 Task: For heading Arial black with underline.  font size for heading18,  'Change the font style of data to'Calibri.  and font size to 9,  Change the alignment of both headline & data to Align center.  In the sheet  CashFlow
Action: Mouse moved to (16, 95)
Screenshot: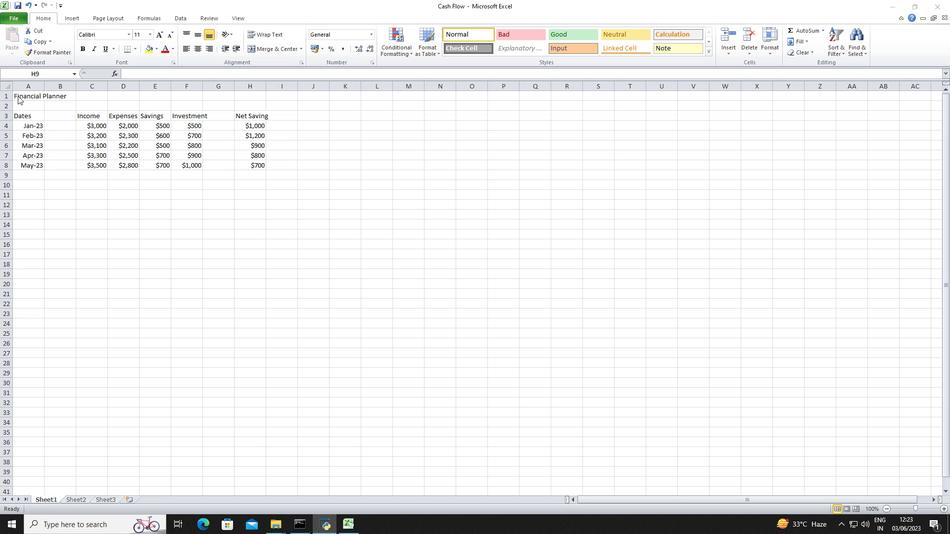 
Action: Mouse pressed left at (16, 95)
Screenshot: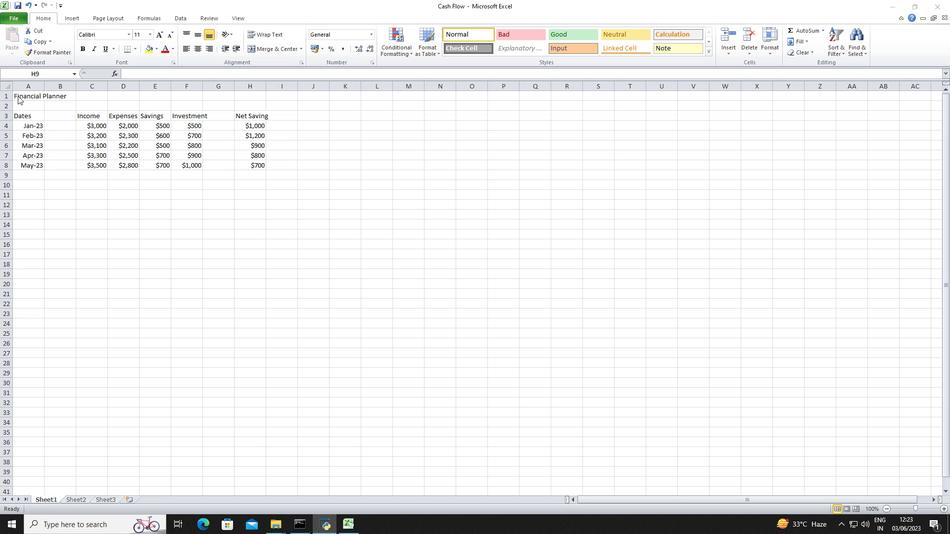 
Action: Mouse moved to (15, 96)
Screenshot: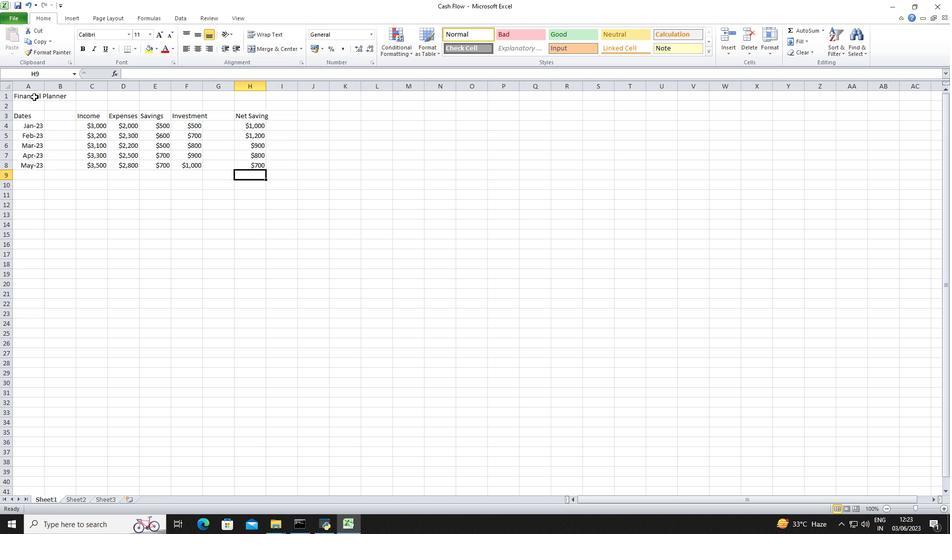 
Action: Mouse pressed left at (15, 96)
Screenshot: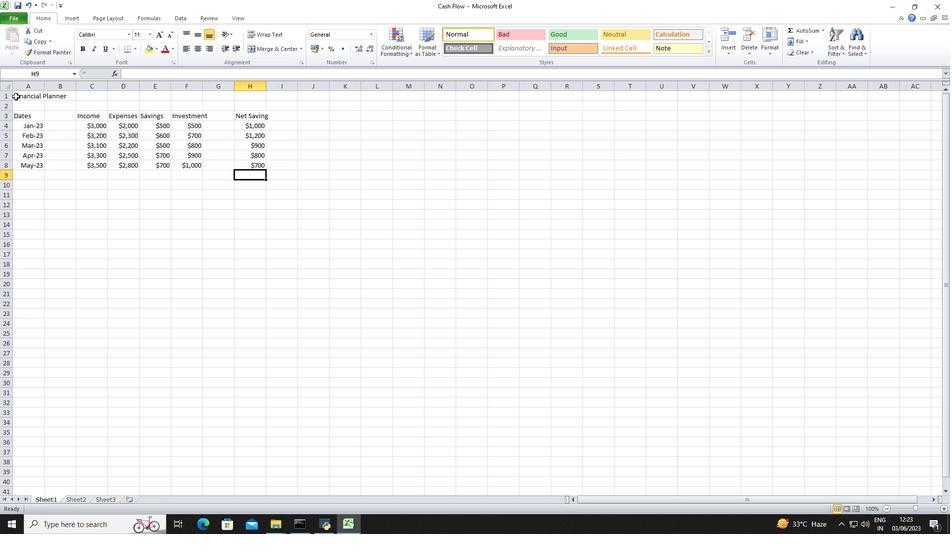 
Action: Mouse moved to (111, 34)
Screenshot: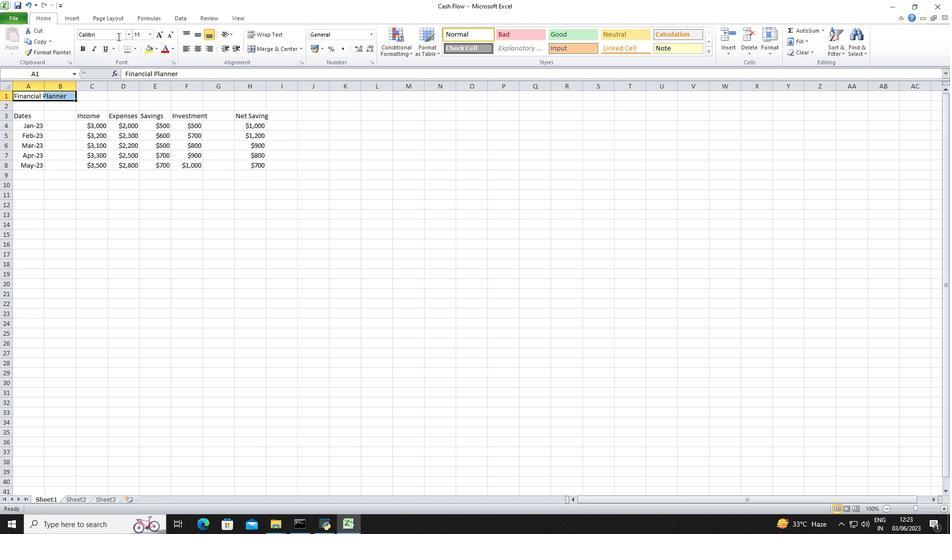 
Action: Mouse pressed left at (111, 34)
Screenshot: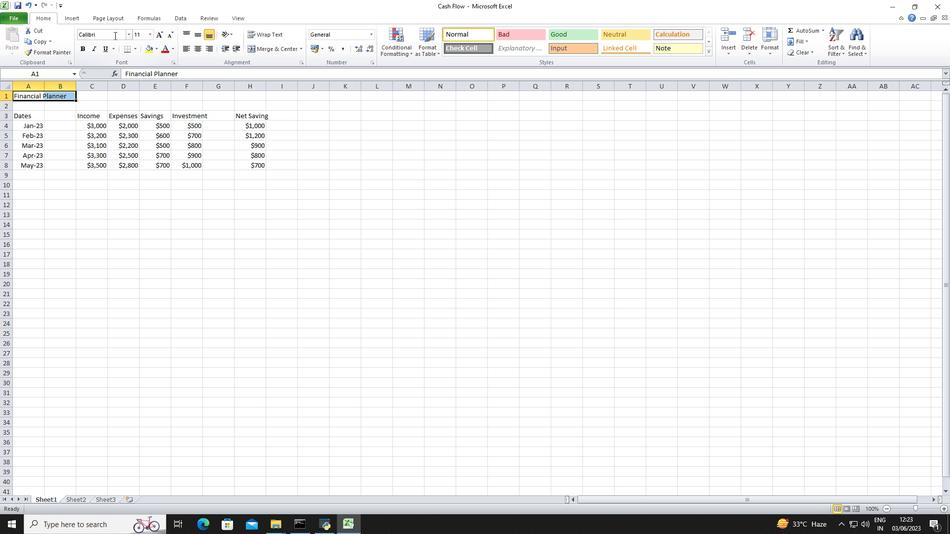 
Action: Key pressed <Key.shift>Arialk<Key.backspace><Key.space>black
Screenshot: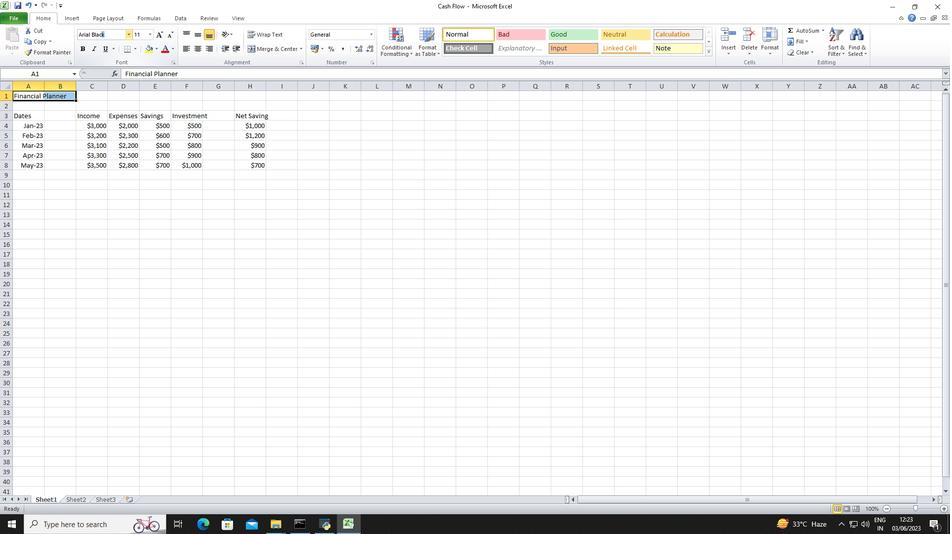 
Action: Mouse moved to (102, 52)
Screenshot: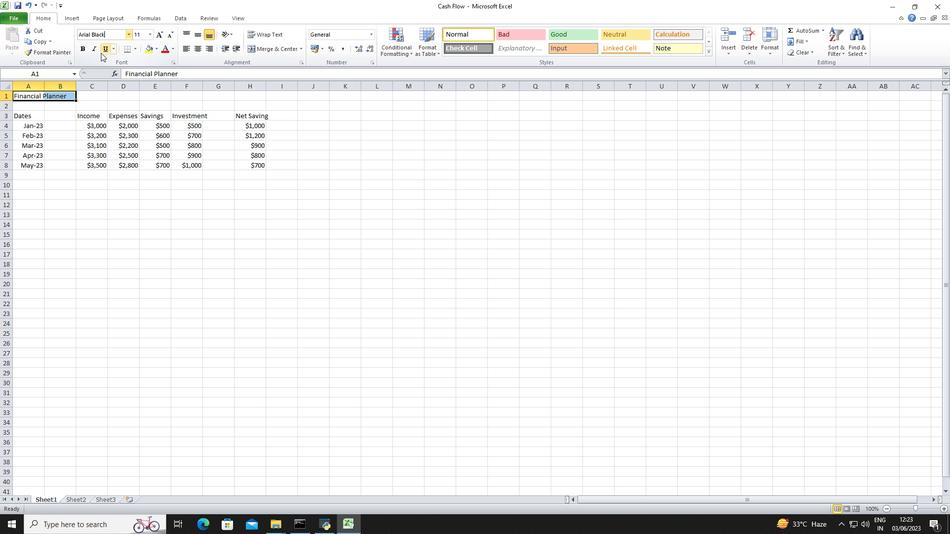 
Action: Mouse pressed left at (102, 52)
Screenshot: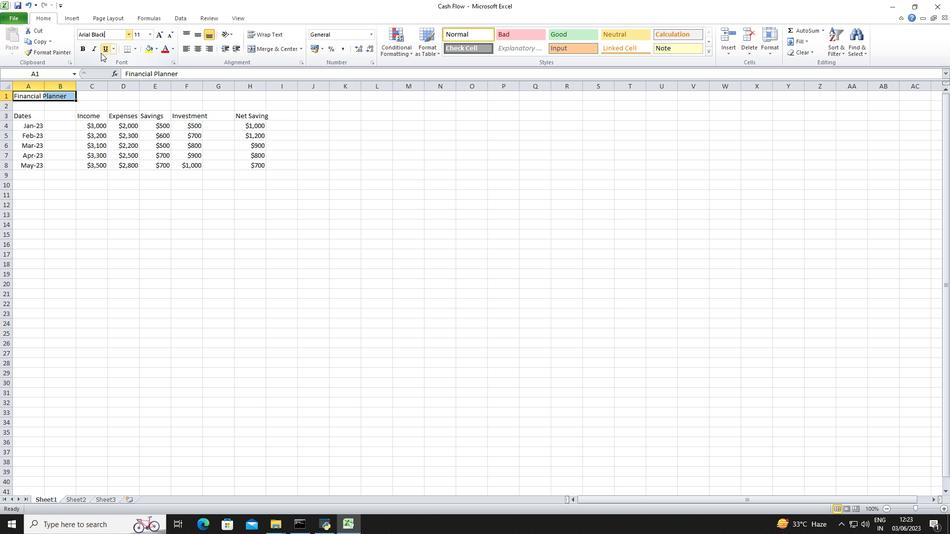 
Action: Mouse moved to (152, 35)
Screenshot: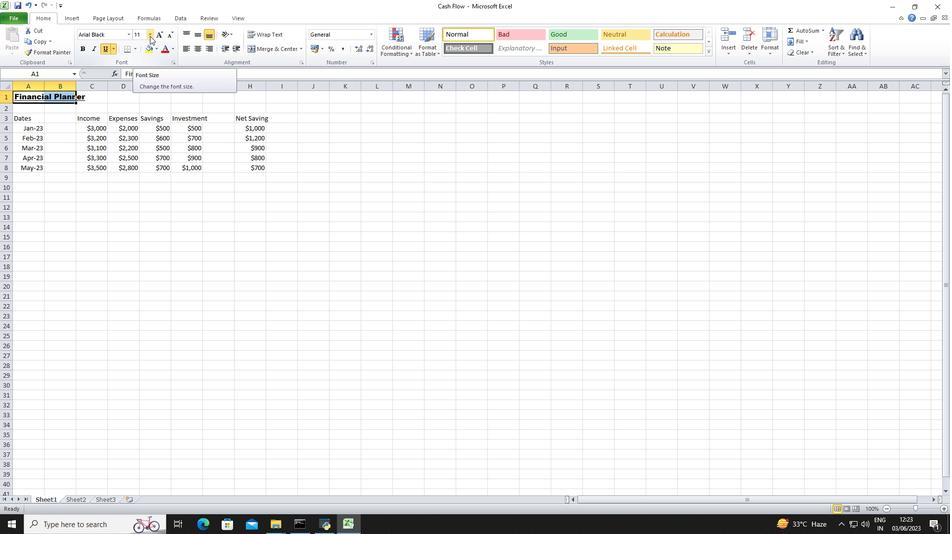 
Action: Mouse pressed left at (152, 35)
Screenshot: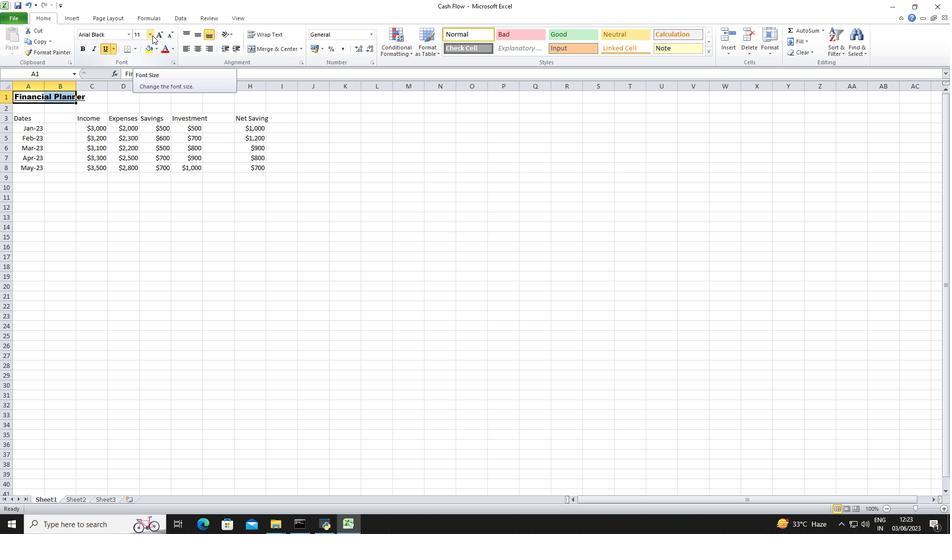 
Action: Mouse moved to (139, 102)
Screenshot: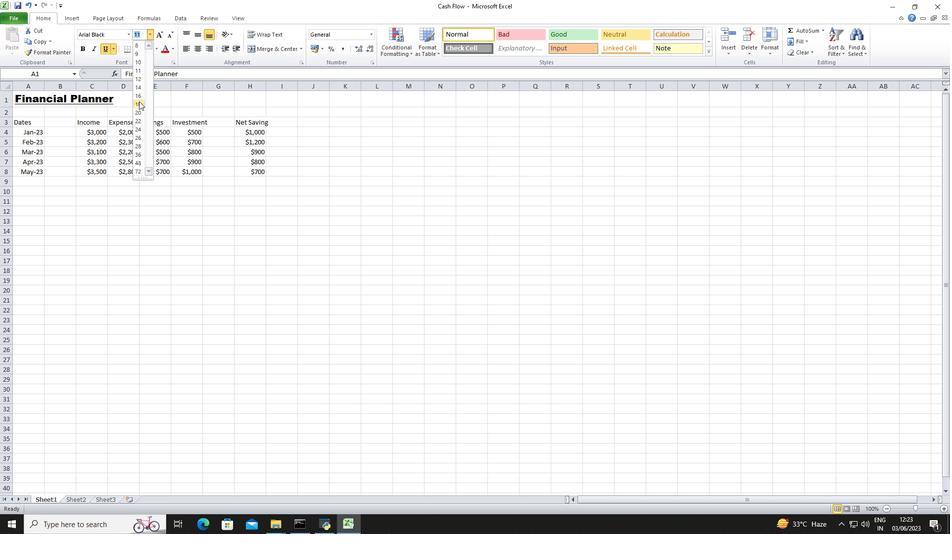 
Action: Mouse pressed left at (139, 102)
Screenshot: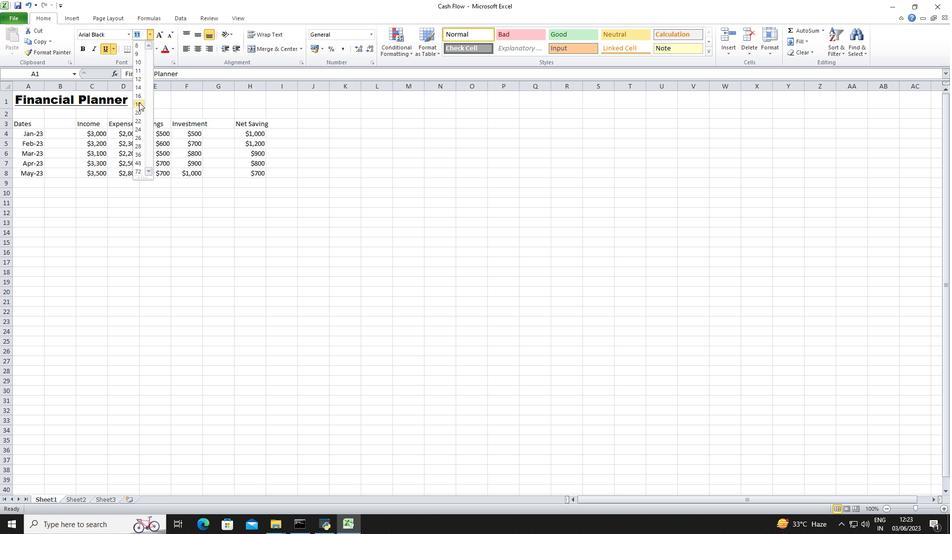 
Action: Mouse moved to (35, 124)
Screenshot: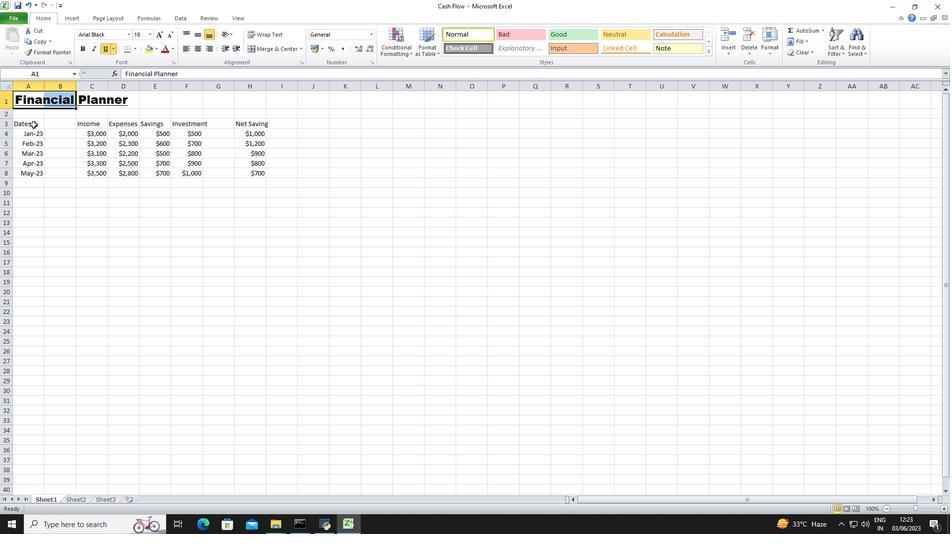 
Action: Mouse pressed left at (35, 124)
Screenshot: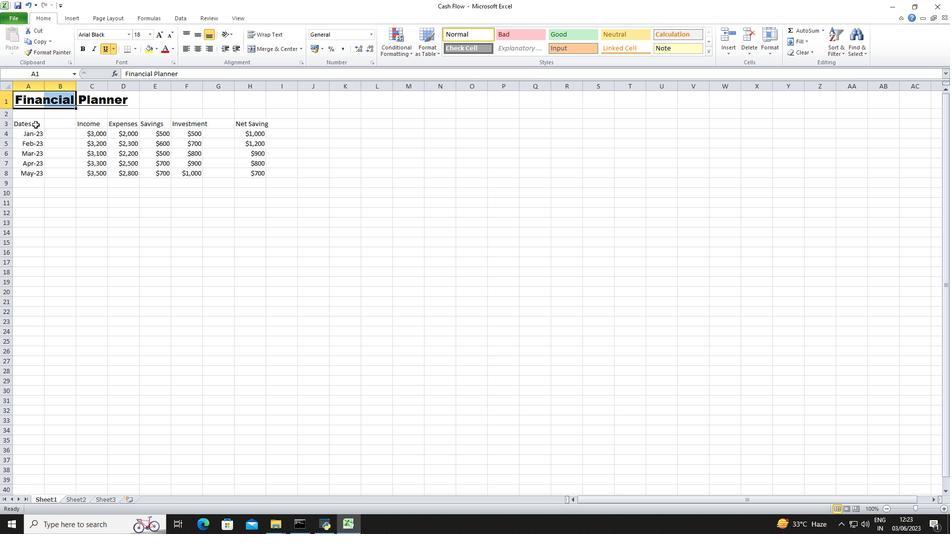 
Action: Mouse moved to (98, 36)
Screenshot: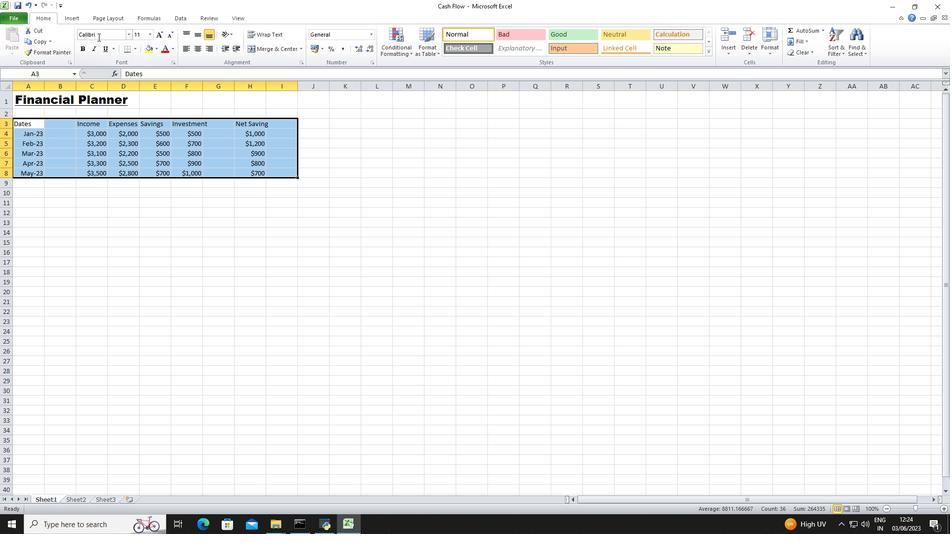 
Action: Mouse pressed left at (98, 36)
Screenshot: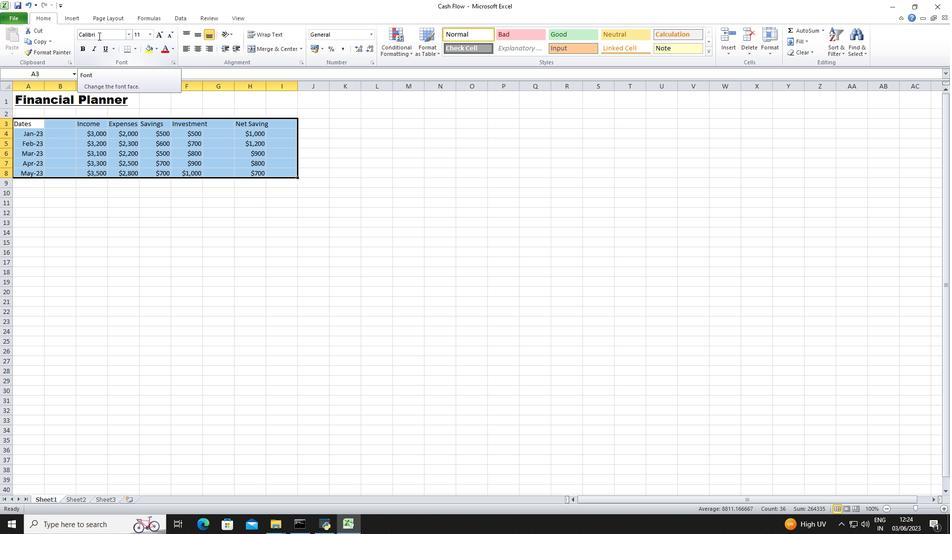 
Action: Mouse moved to (150, 33)
Screenshot: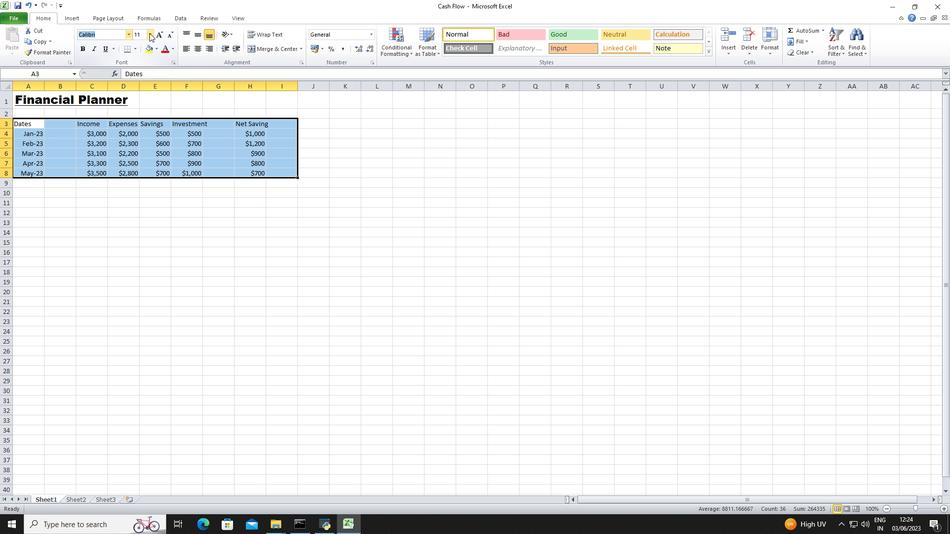 
Action: Mouse pressed left at (150, 33)
Screenshot: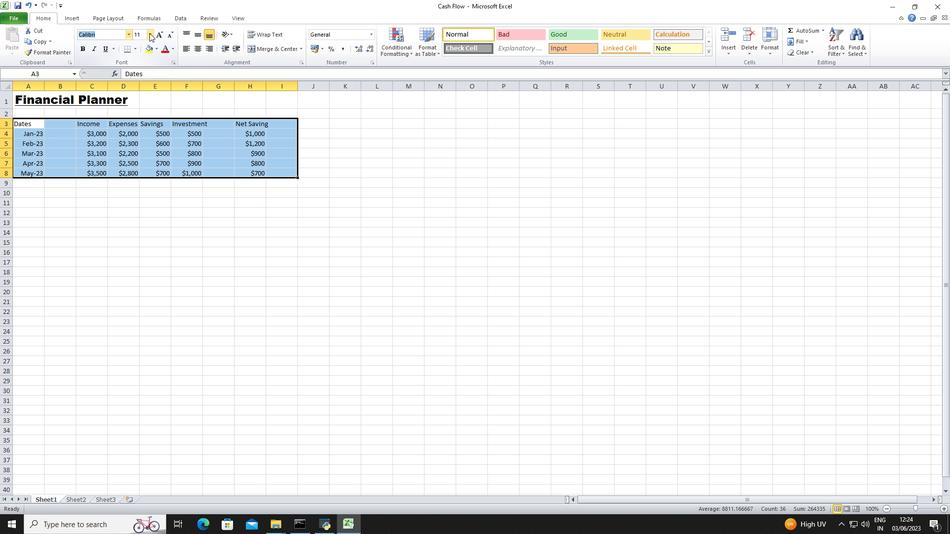 
Action: Mouse moved to (139, 55)
Screenshot: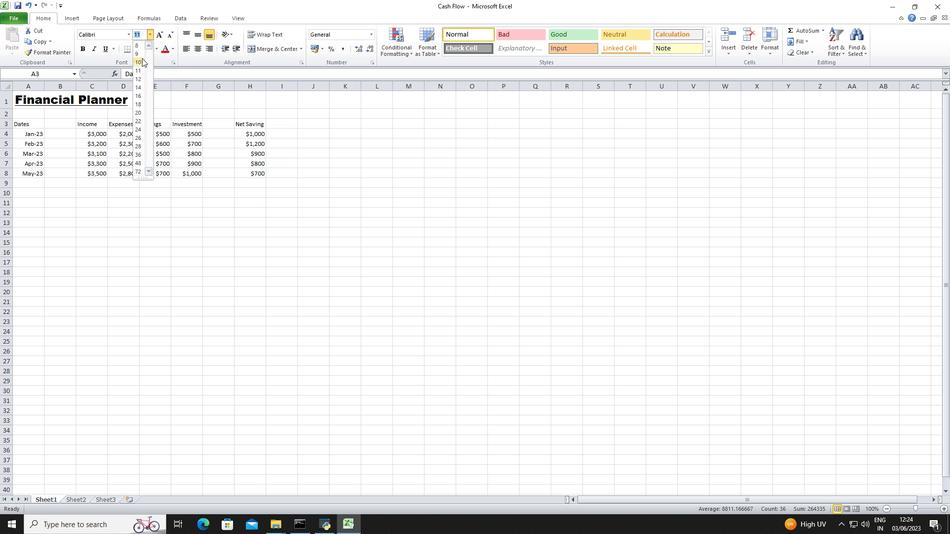 
Action: Mouse pressed left at (139, 55)
Screenshot: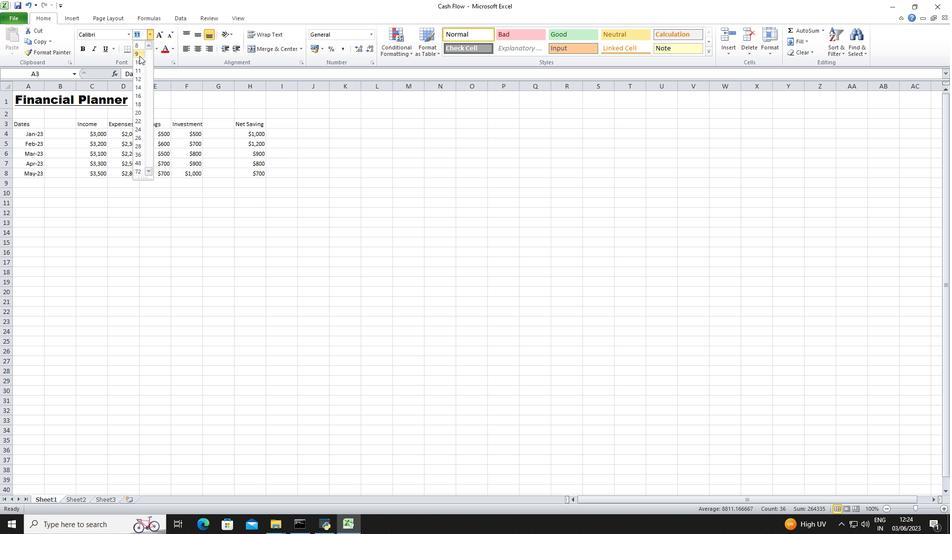 
Action: Mouse moved to (196, 49)
Screenshot: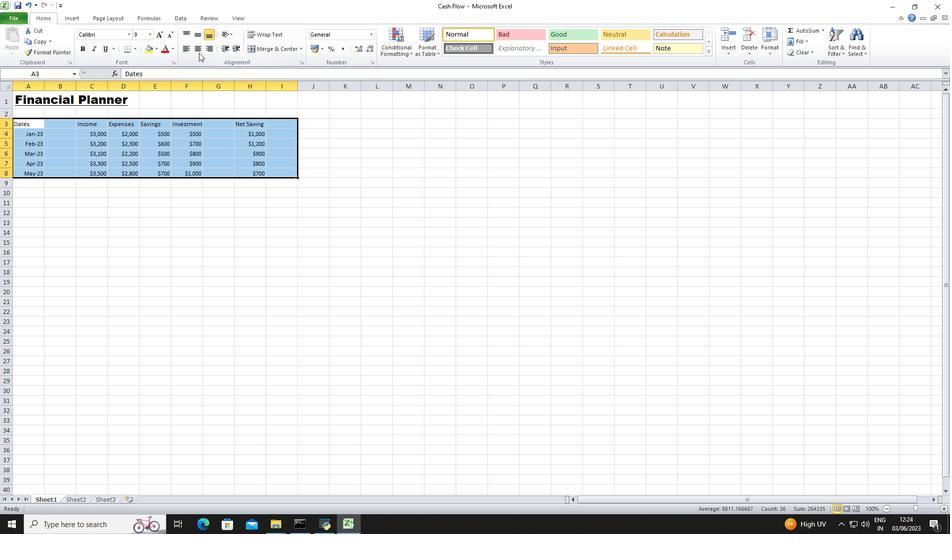 
Action: Mouse pressed left at (196, 49)
Screenshot: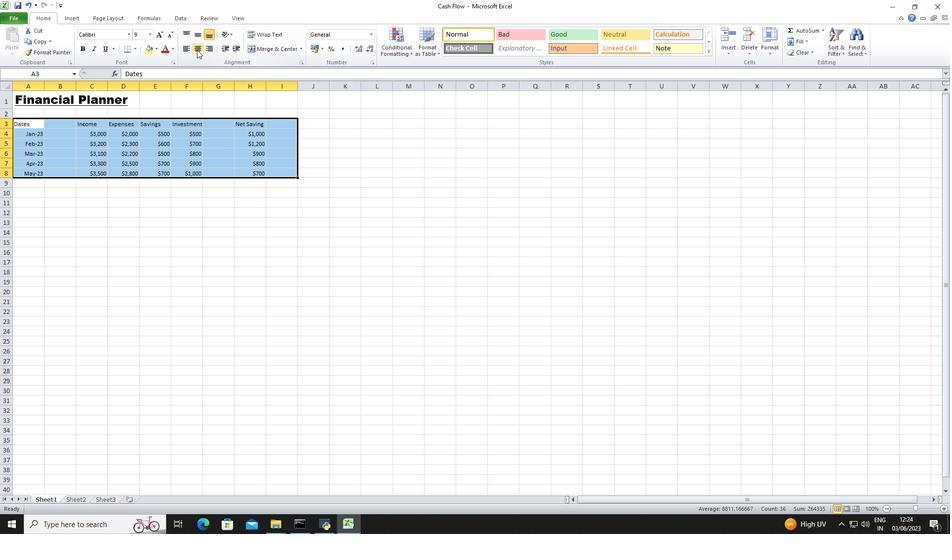 
Action: Mouse moved to (33, 98)
Screenshot: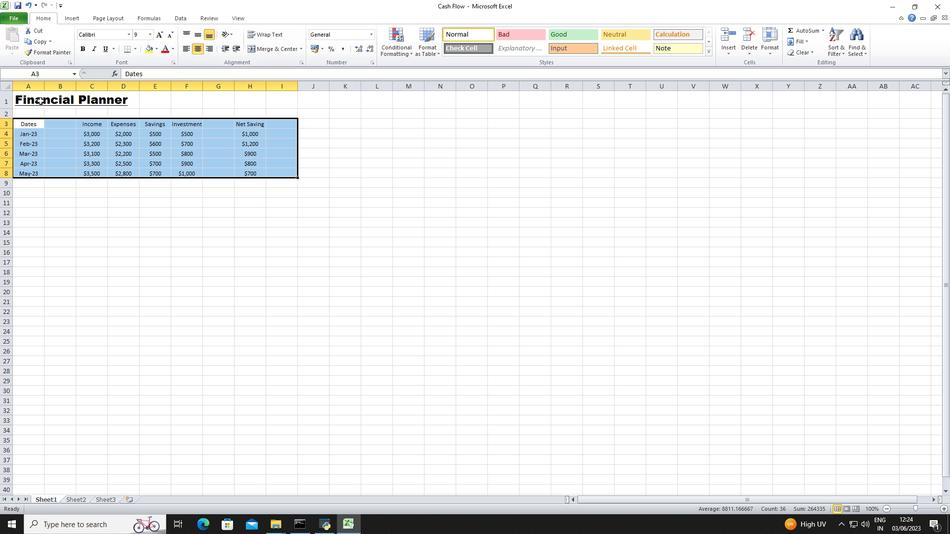 
Action: Mouse pressed left at (33, 98)
Screenshot: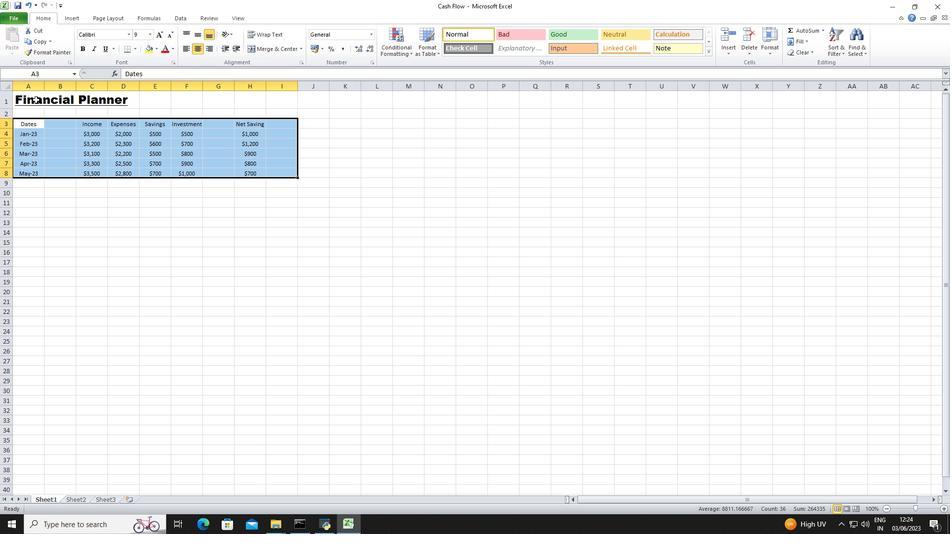 
Action: Mouse moved to (198, 50)
Screenshot: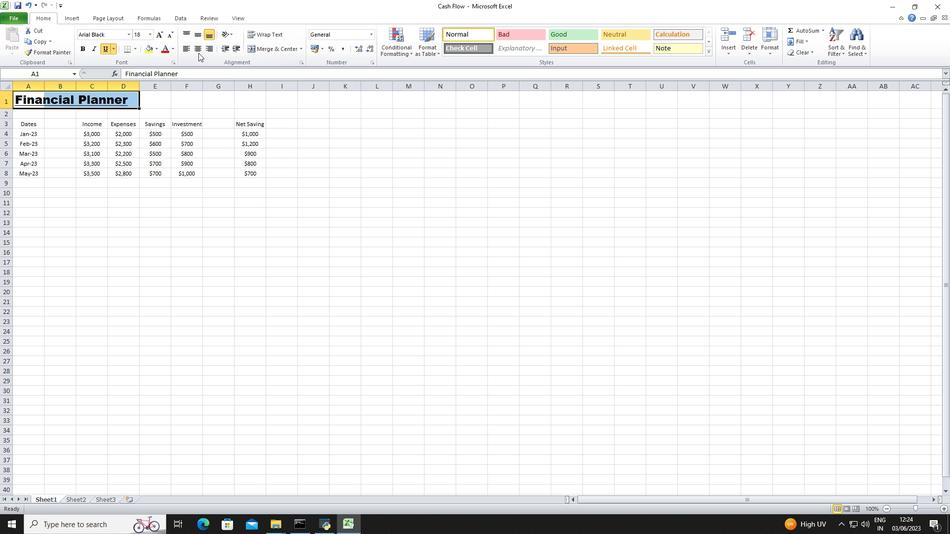 
Action: Mouse pressed left at (198, 50)
Screenshot: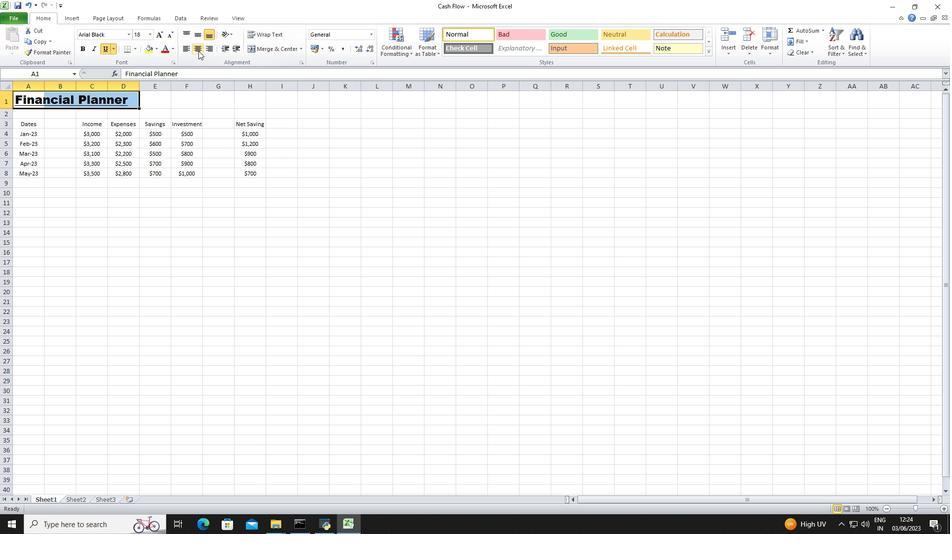 
Action: Mouse moved to (44, 87)
Screenshot: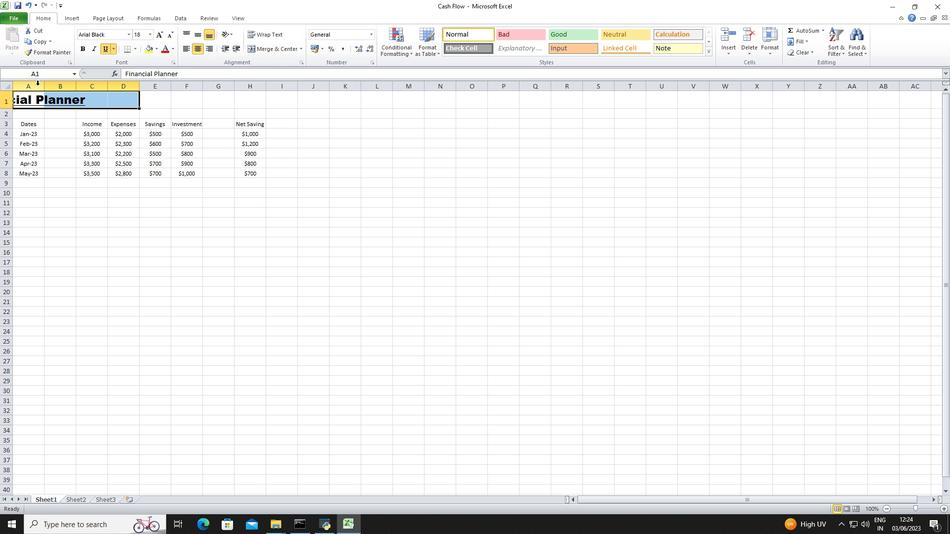 
Action: Mouse pressed left at (44, 87)
Screenshot: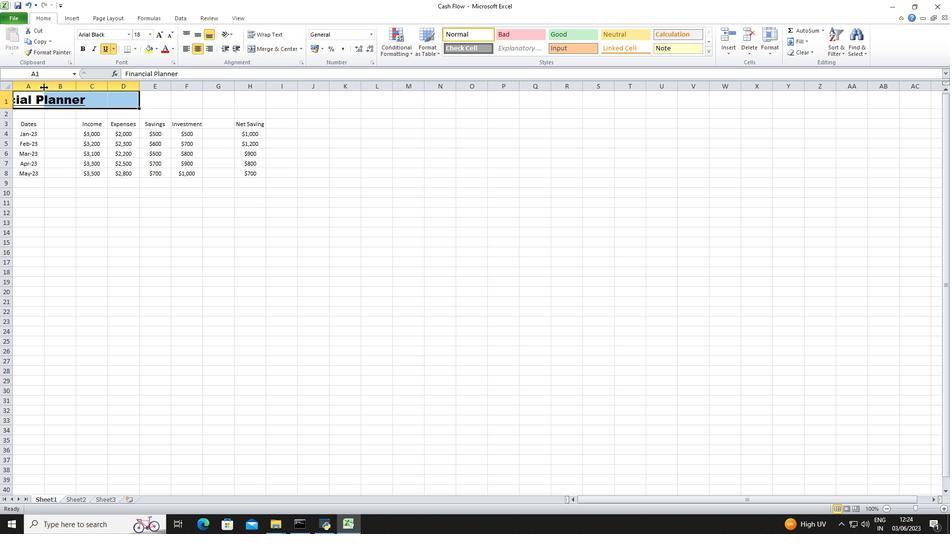 
Action: Mouse moved to (125, 90)
Screenshot: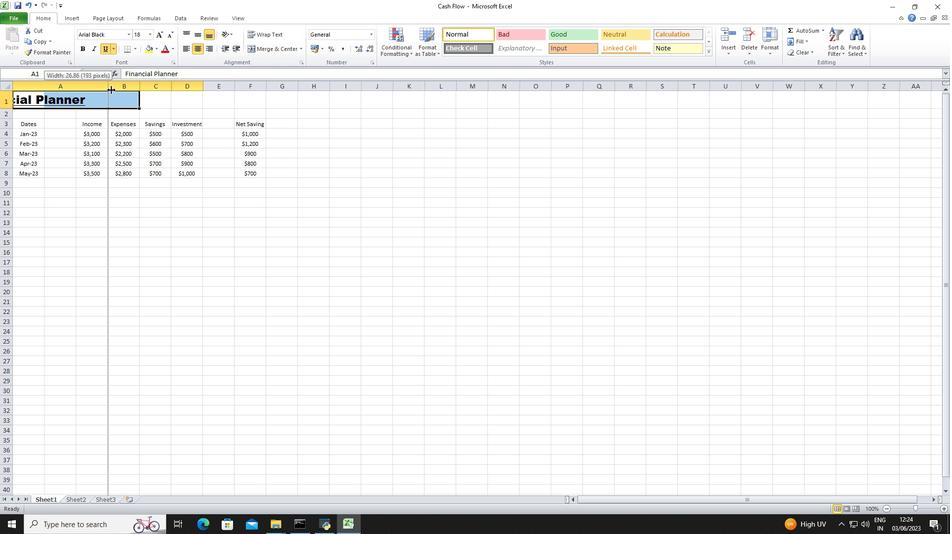 
Action: Mouse pressed left at (125, 90)
Screenshot: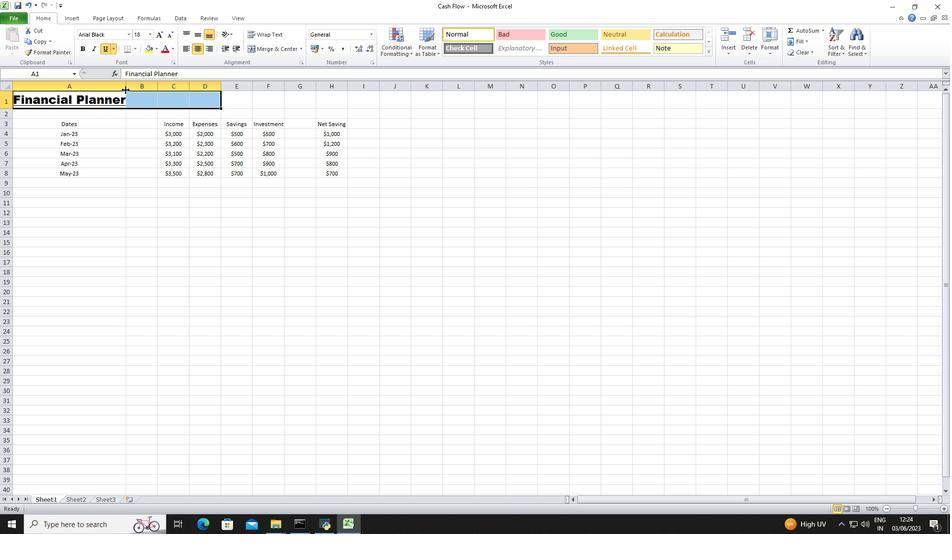 
Action: Mouse moved to (379, 174)
Screenshot: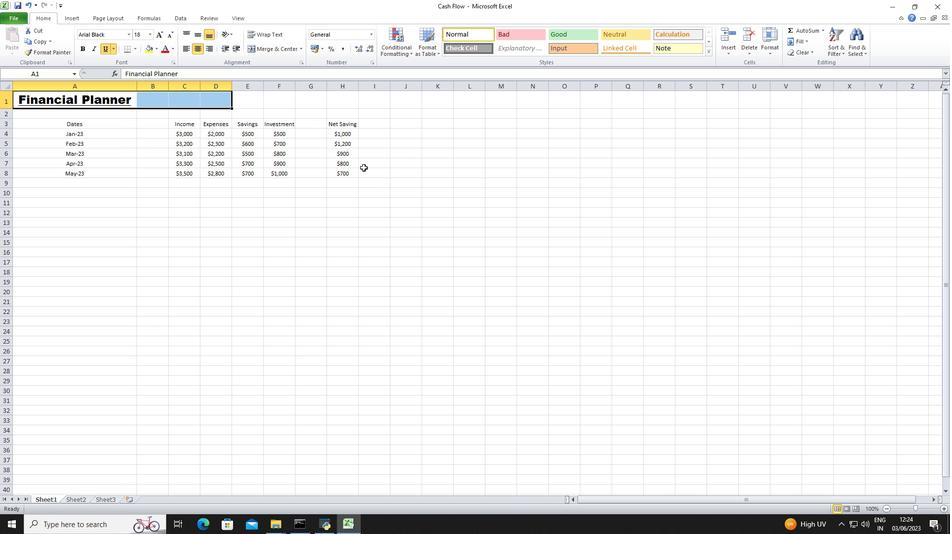 
Action: Mouse pressed left at (379, 174)
Screenshot: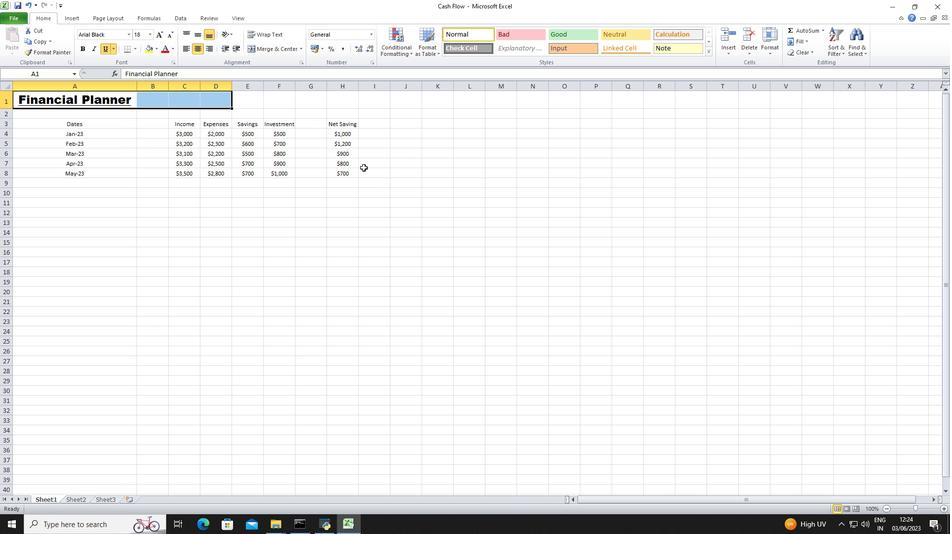 
